 Task: Start in the project WorthyTech the sprint 'Warp Speed Ahead', with a duration of 1 week.
Action: Mouse moved to (1152, 442)
Screenshot: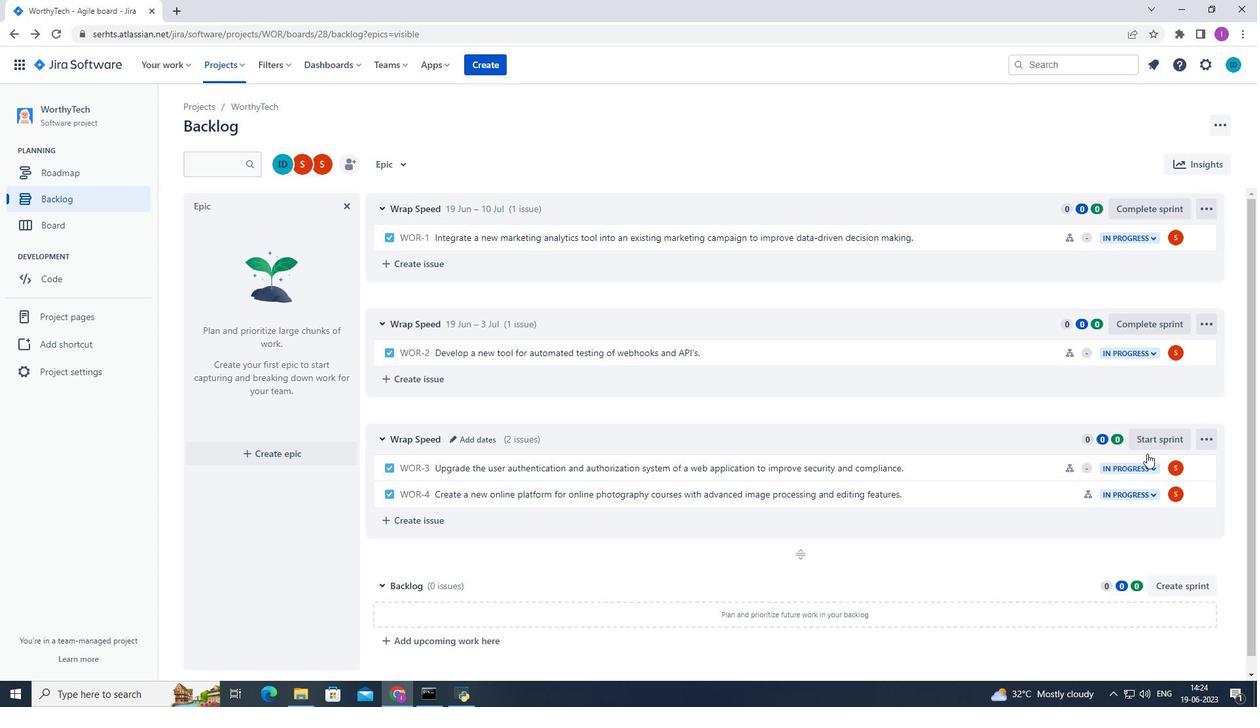 
Action: Mouse pressed left at (1152, 442)
Screenshot: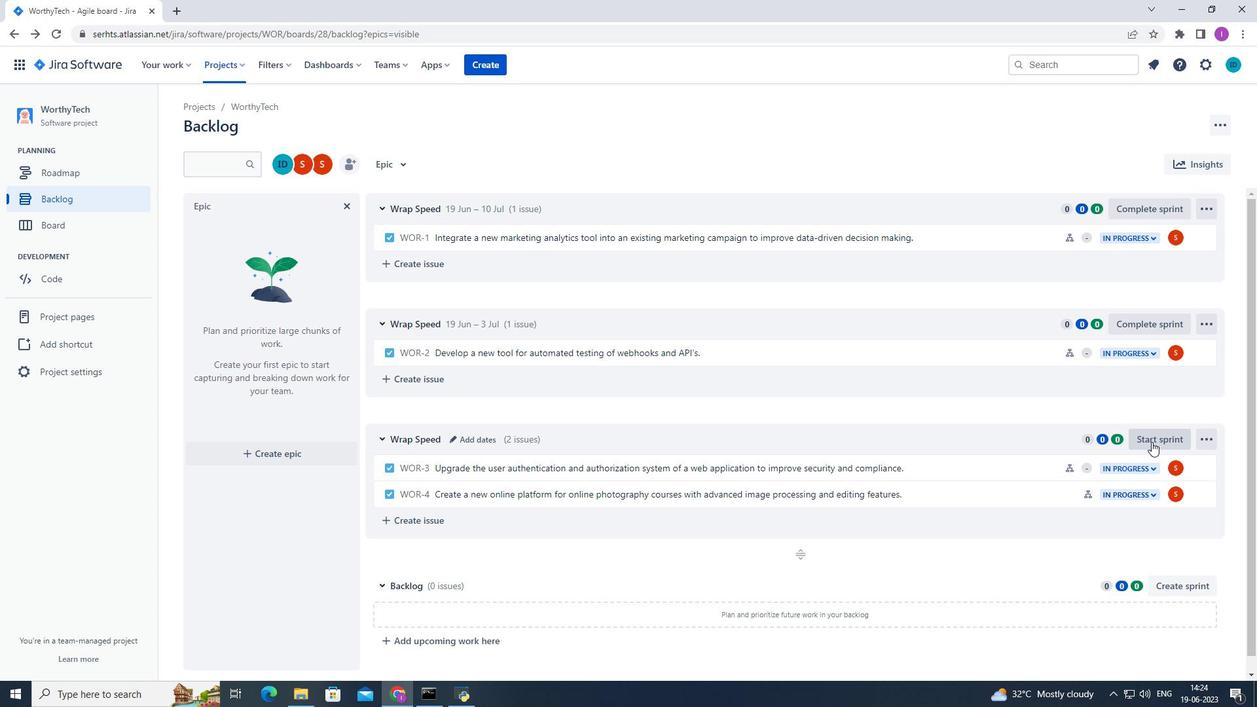 
Action: Mouse moved to (599, 227)
Screenshot: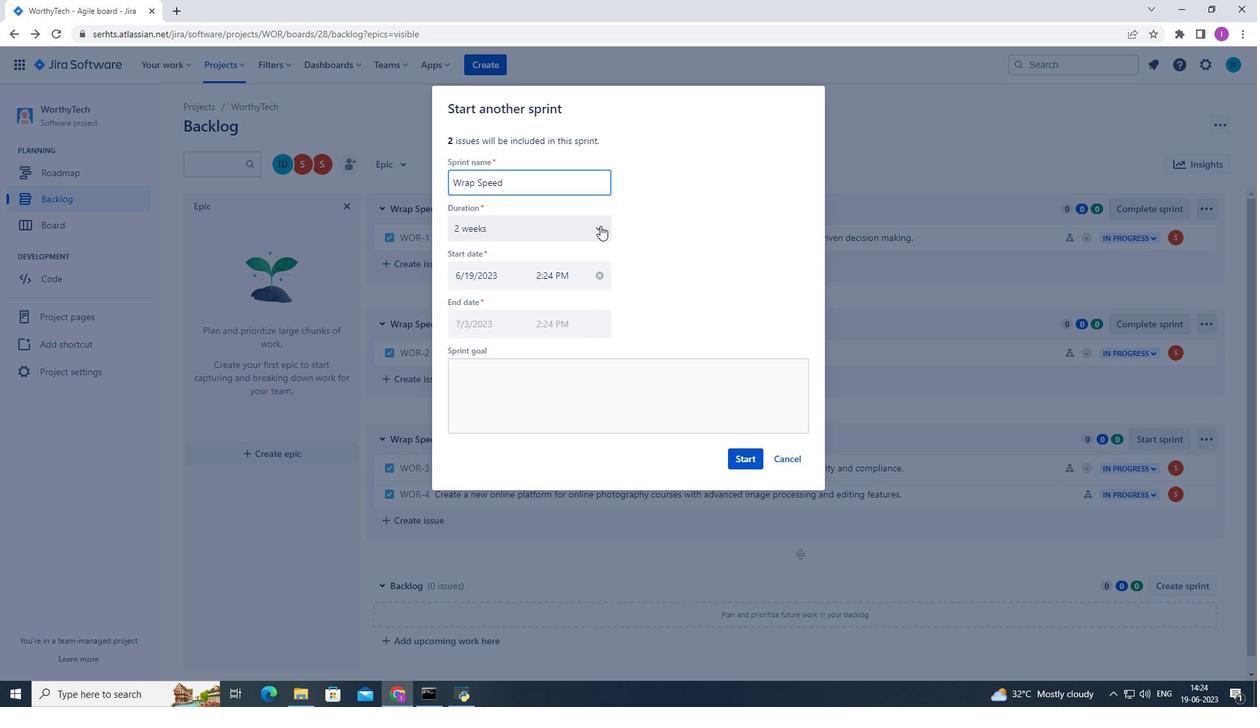 
Action: Mouse pressed left at (599, 227)
Screenshot: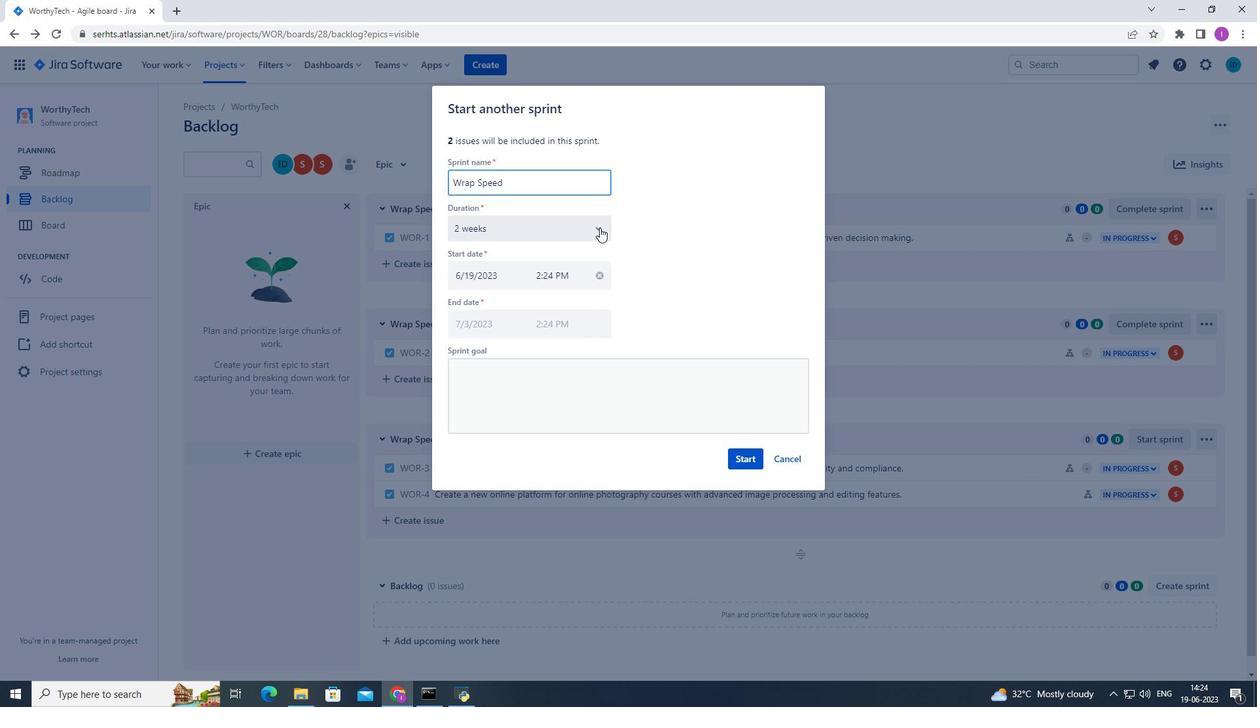 
Action: Mouse moved to (550, 267)
Screenshot: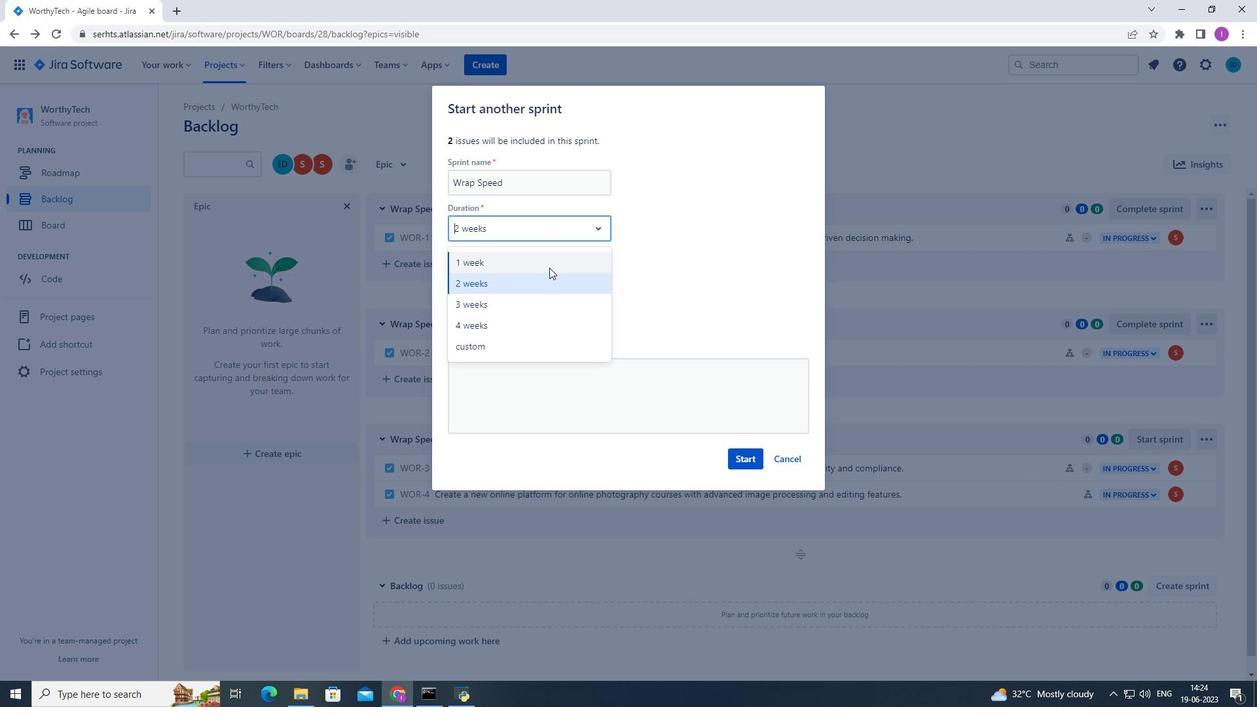
Action: Mouse pressed left at (550, 267)
Screenshot: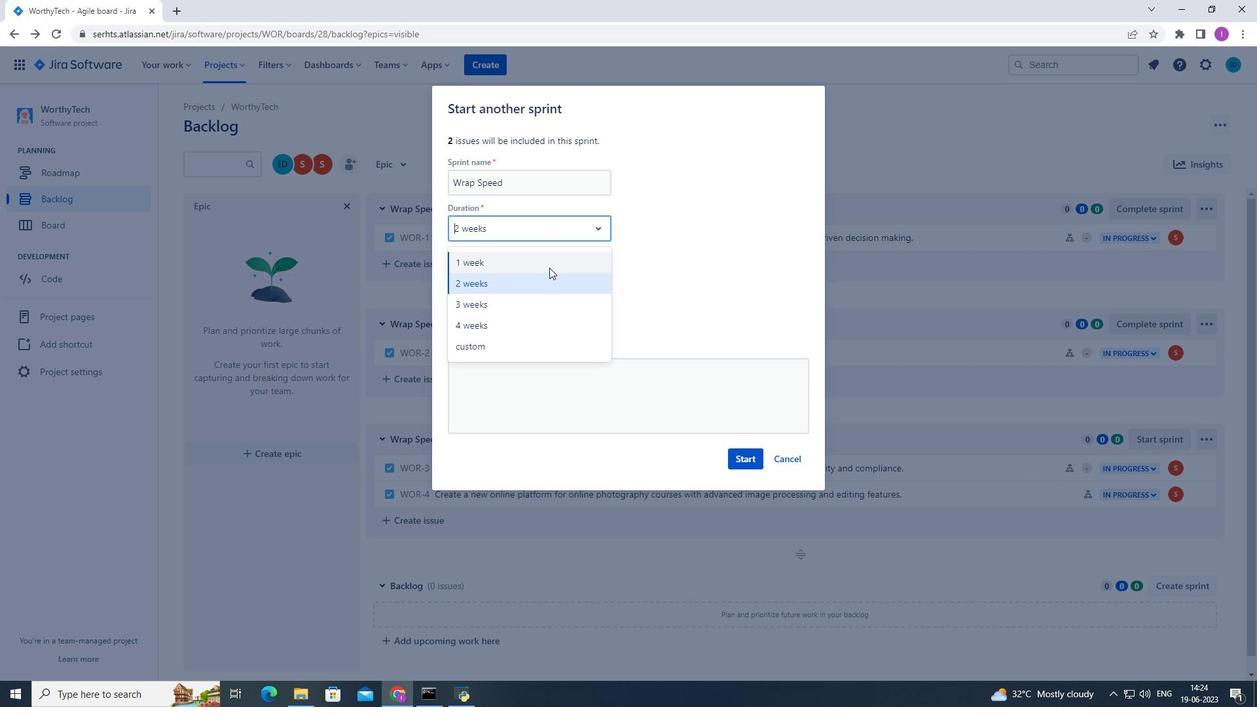 
Action: Mouse moved to (749, 459)
Screenshot: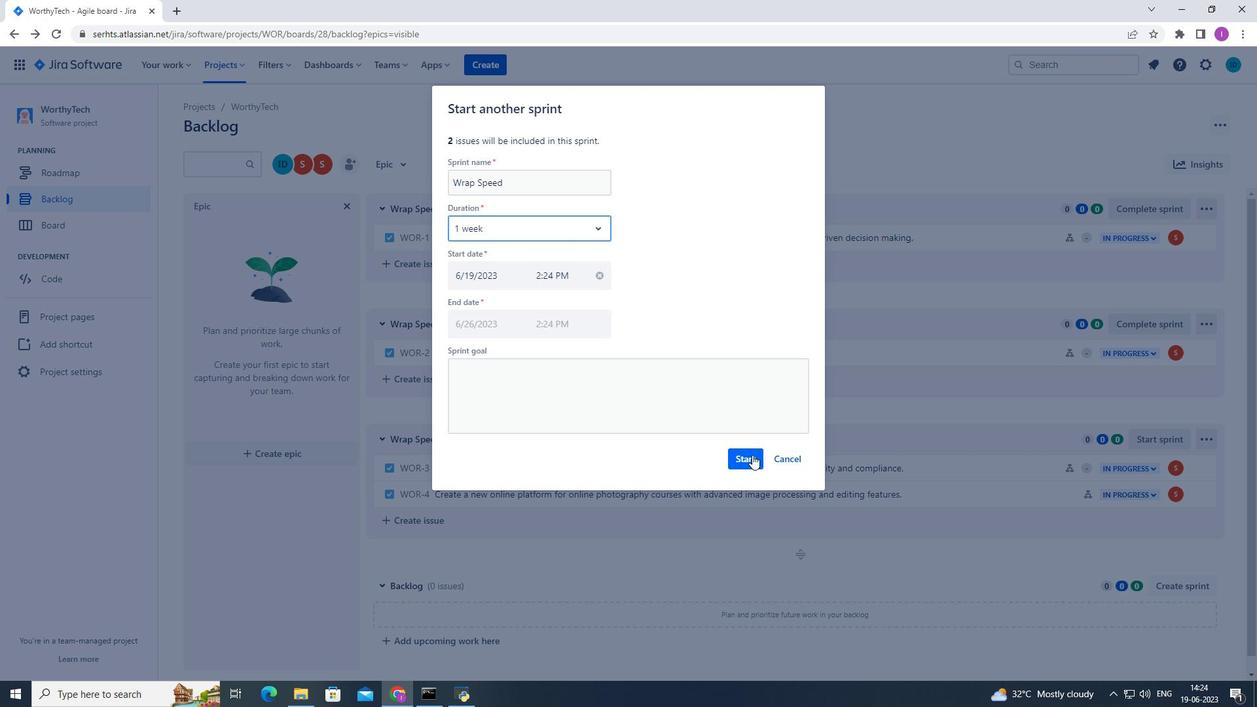 
Action: Mouse pressed left at (749, 459)
Screenshot: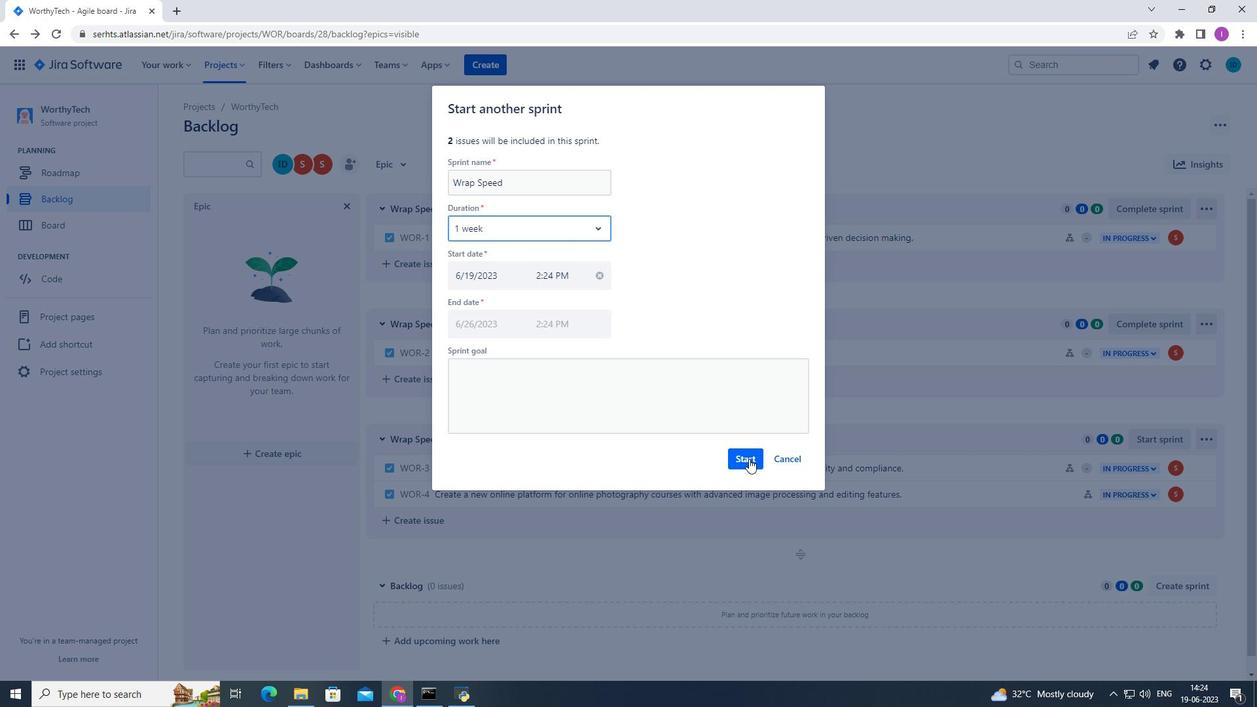 
Action: Mouse moved to (296, 577)
Screenshot: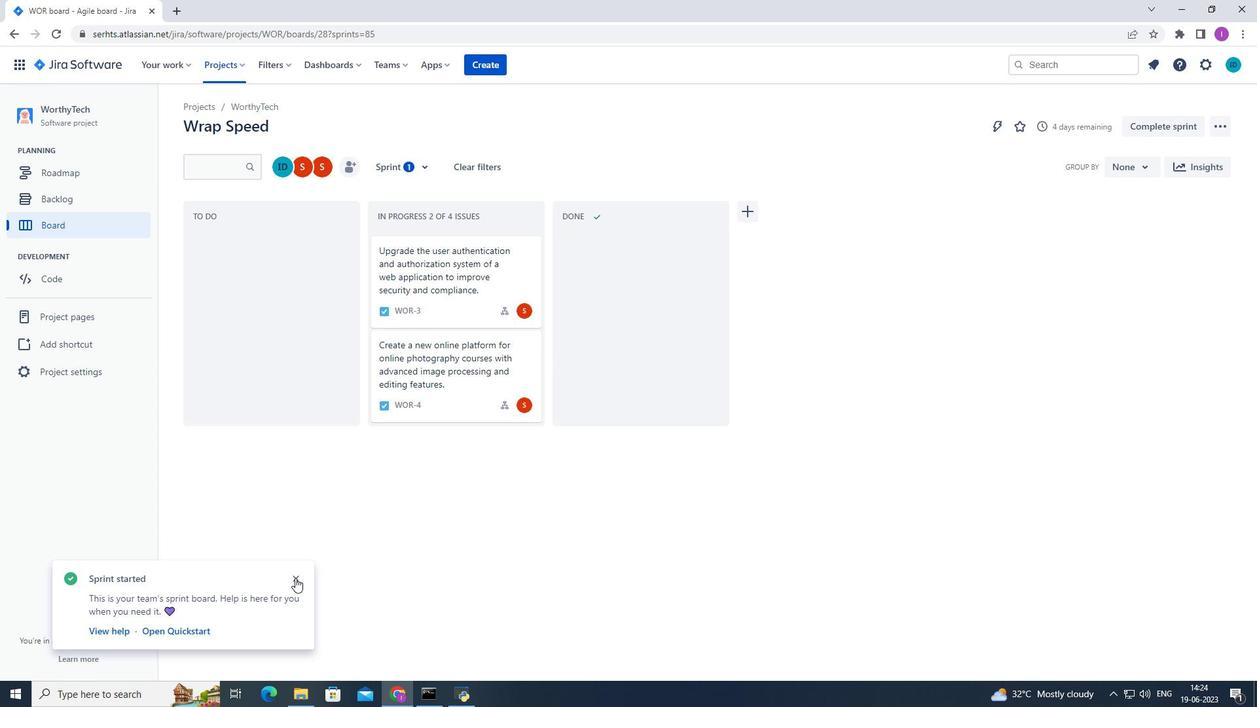 
